 Task: Look for properties with 4 beds.
Action: Mouse moved to (969, 144)
Screenshot: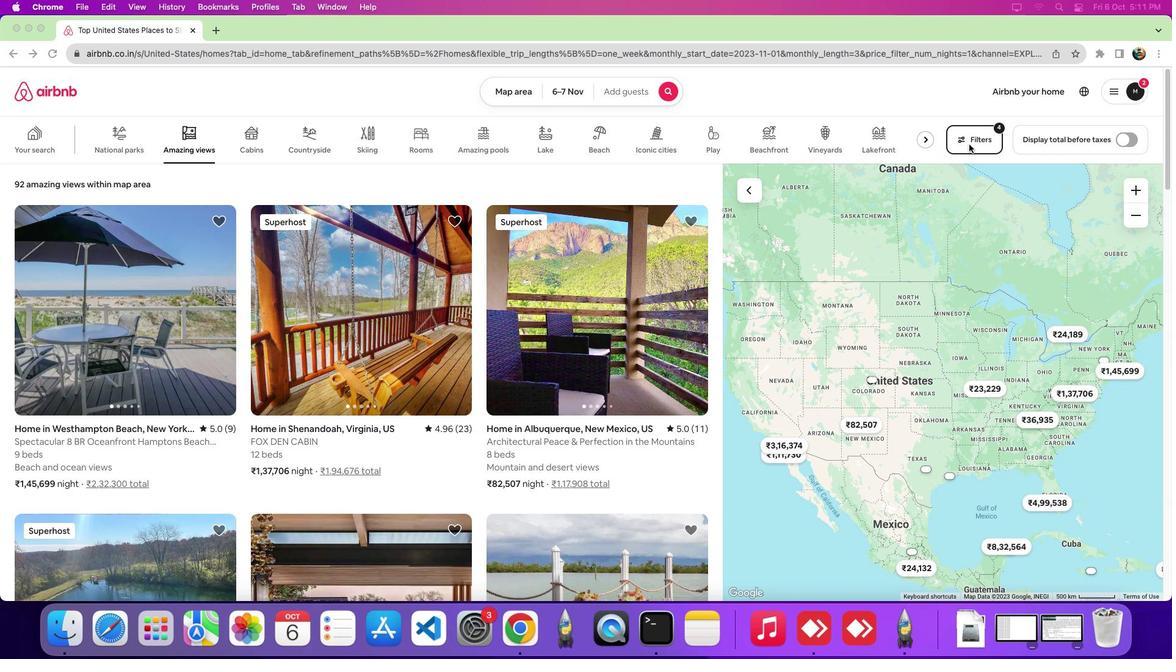 
Action: Mouse pressed left at (969, 144)
Screenshot: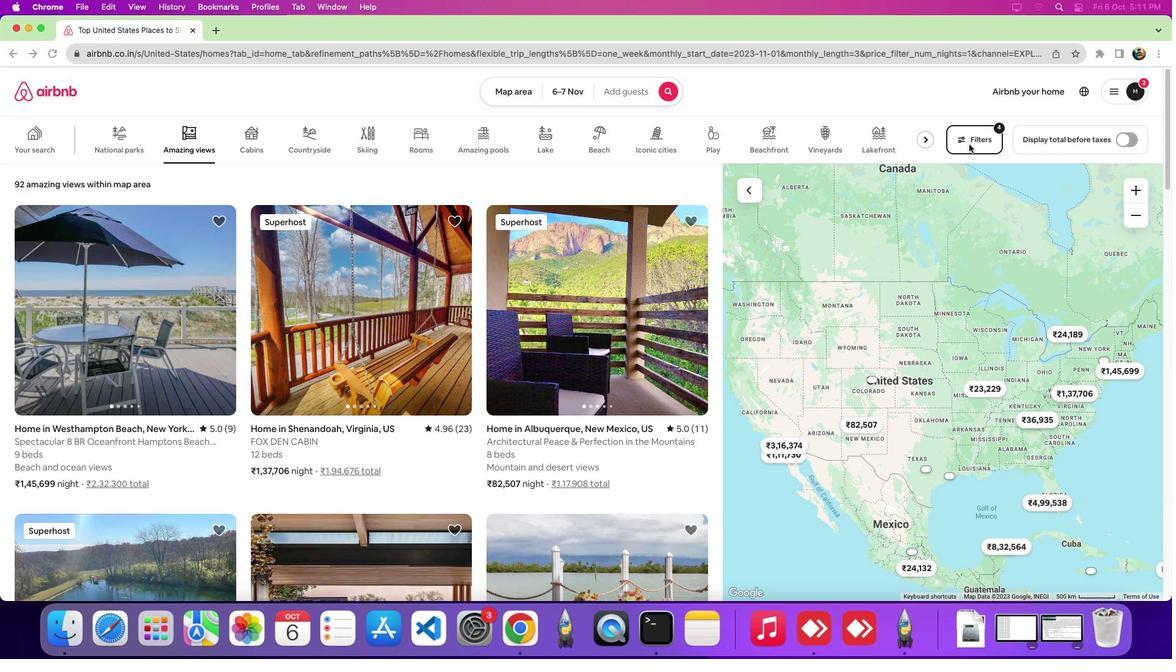 
Action: Mouse moved to (969, 144)
Screenshot: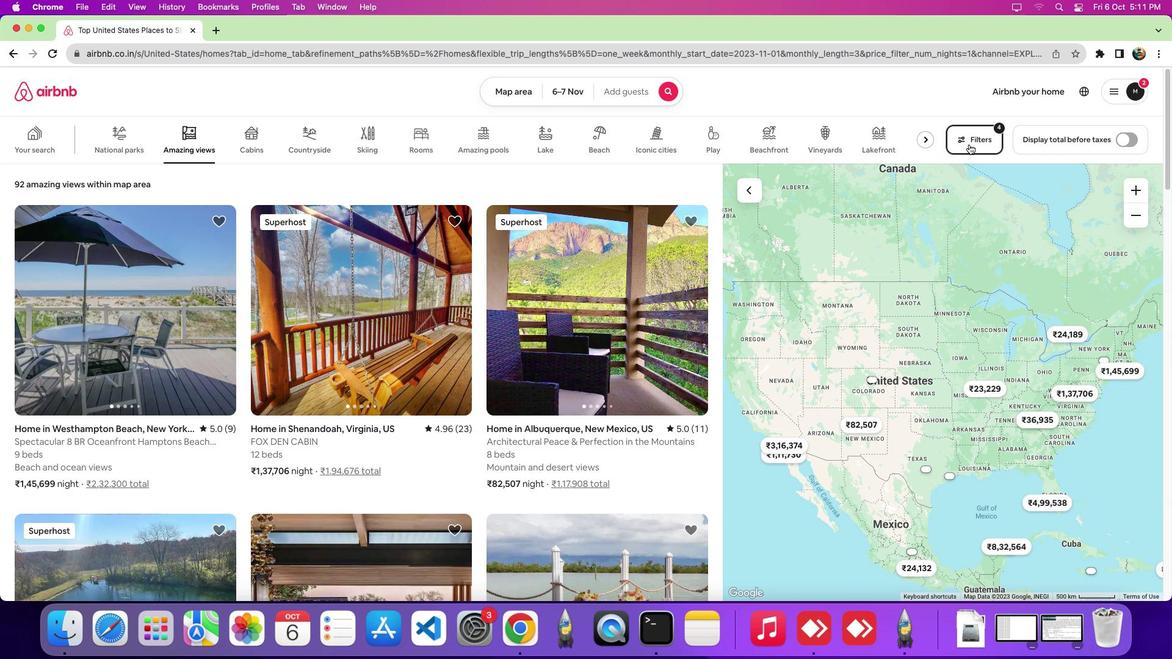 
Action: Mouse pressed left at (969, 144)
Screenshot: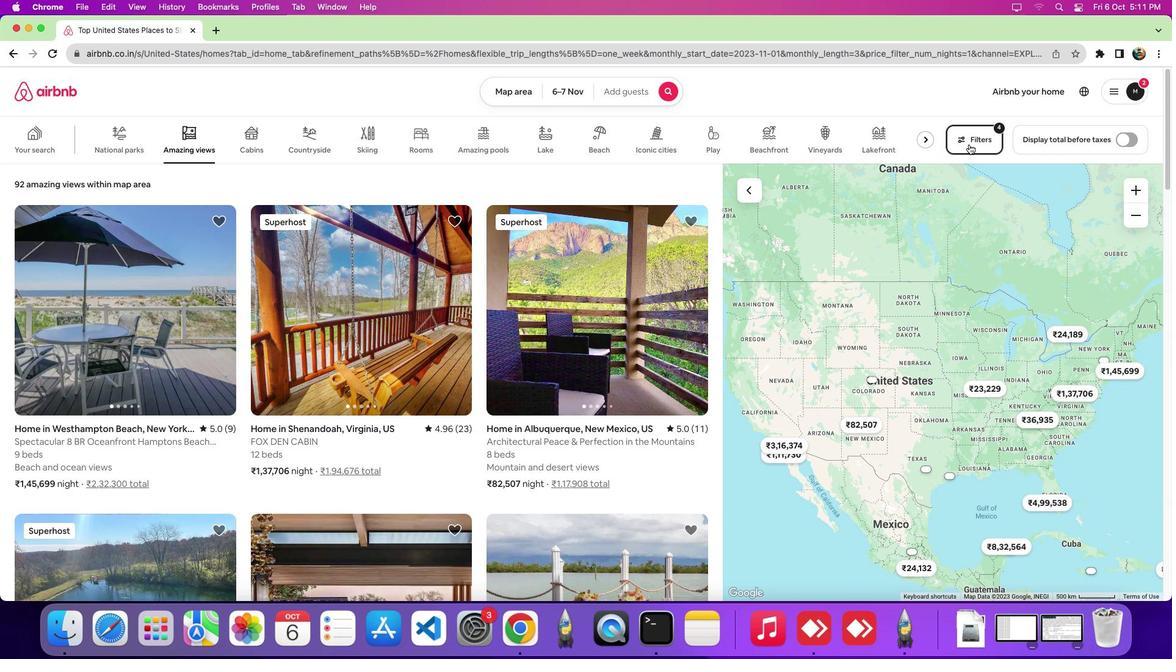 
Action: Mouse moved to (731, 209)
Screenshot: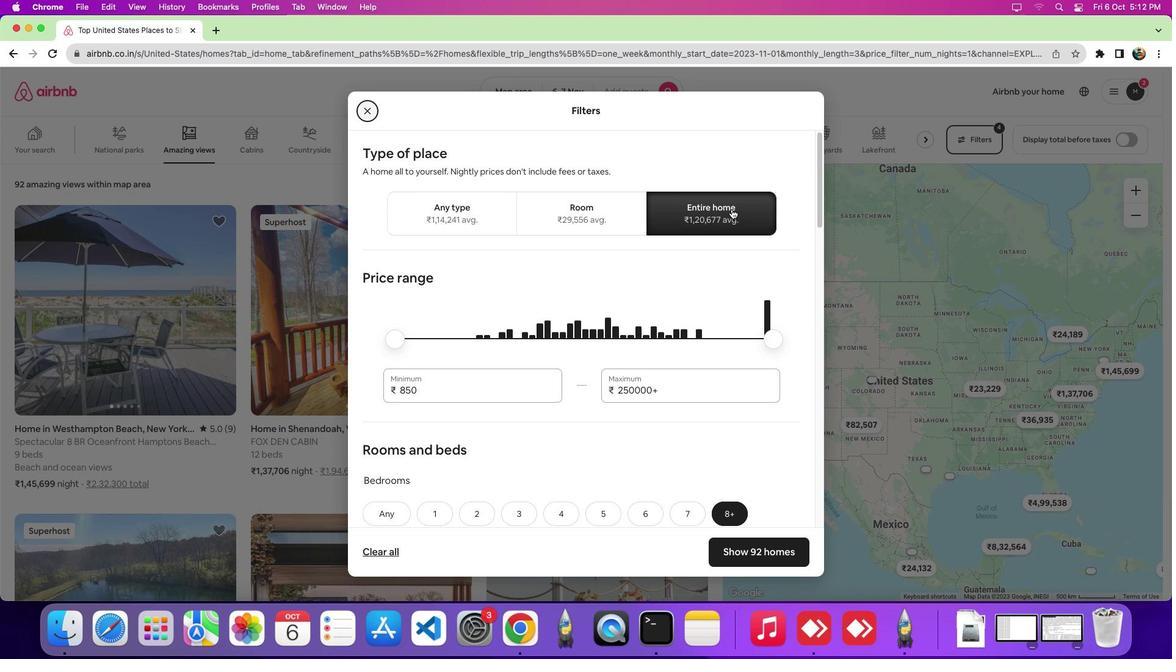 
Action: Mouse pressed left at (731, 209)
Screenshot: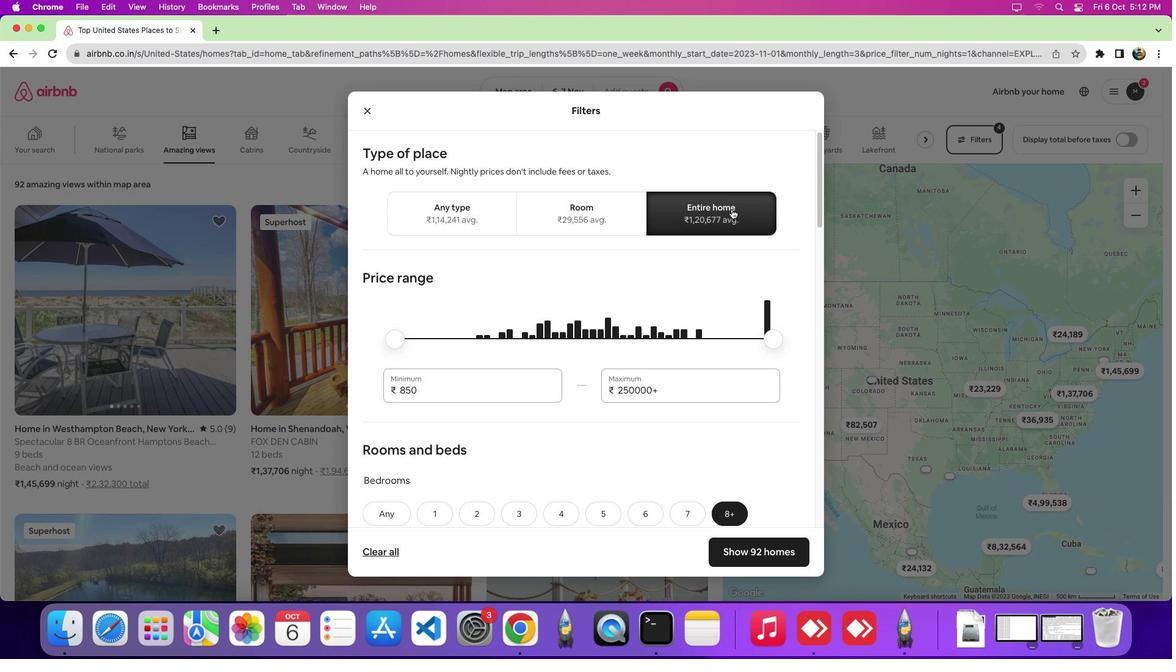 
Action: Mouse moved to (665, 376)
Screenshot: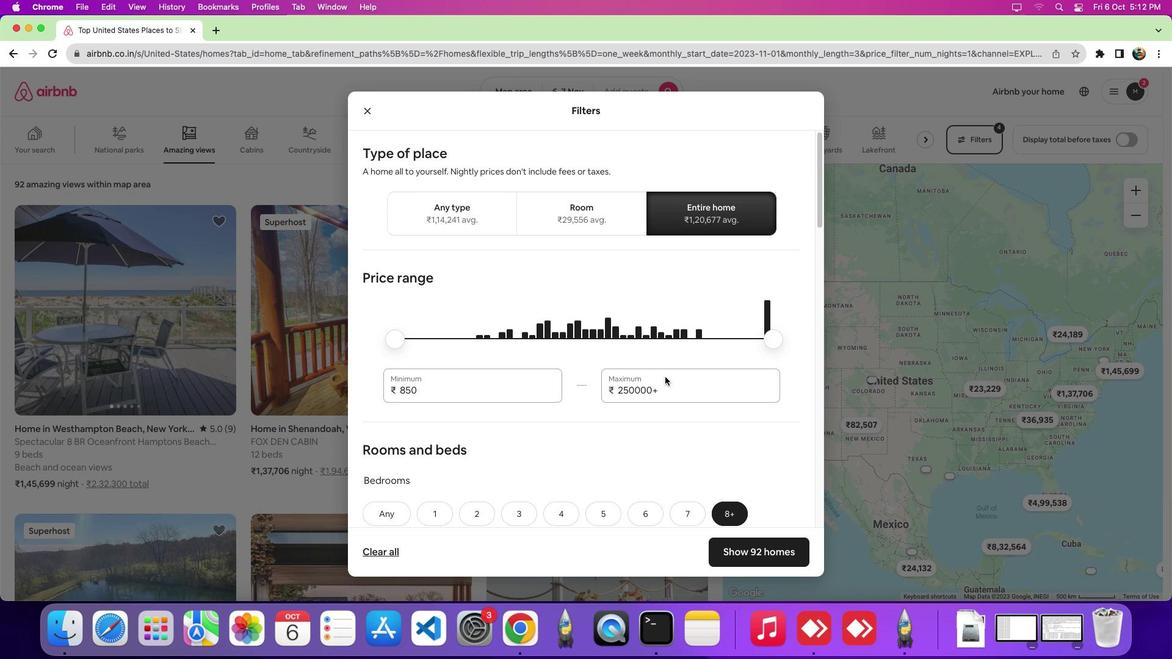 
Action: Mouse scrolled (665, 376) with delta (0, 0)
Screenshot: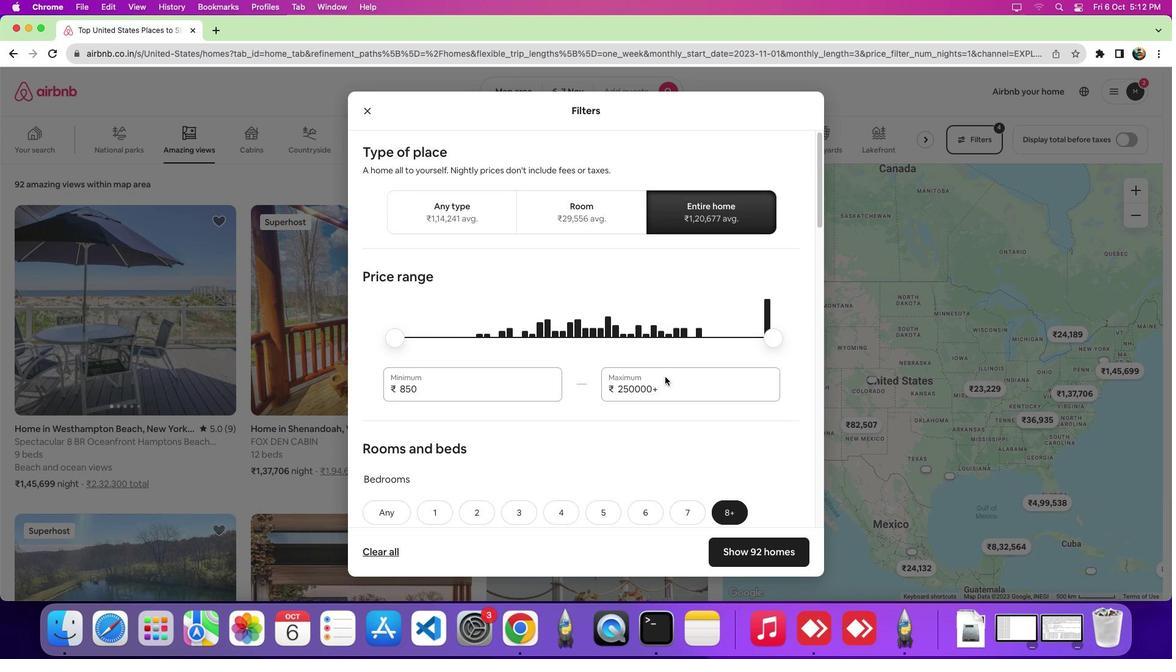 
Action: Mouse scrolled (665, 376) with delta (0, 0)
Screenshot: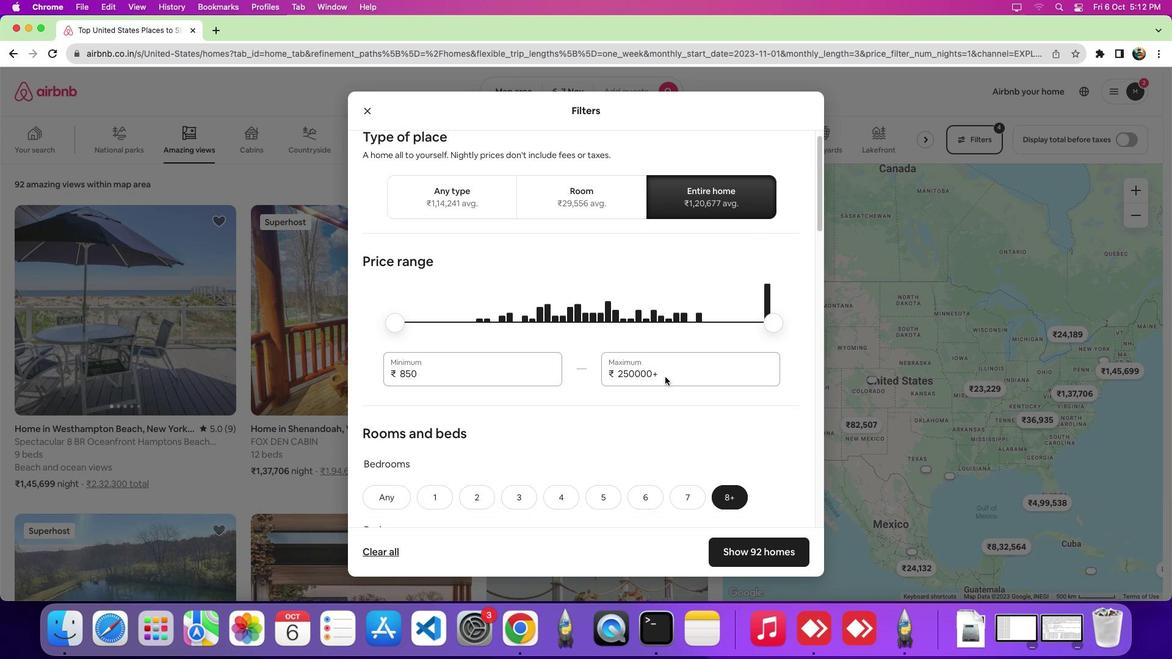 
Action: Mouse scrolled (665, 376) with delta (0, -2)
Screenshot: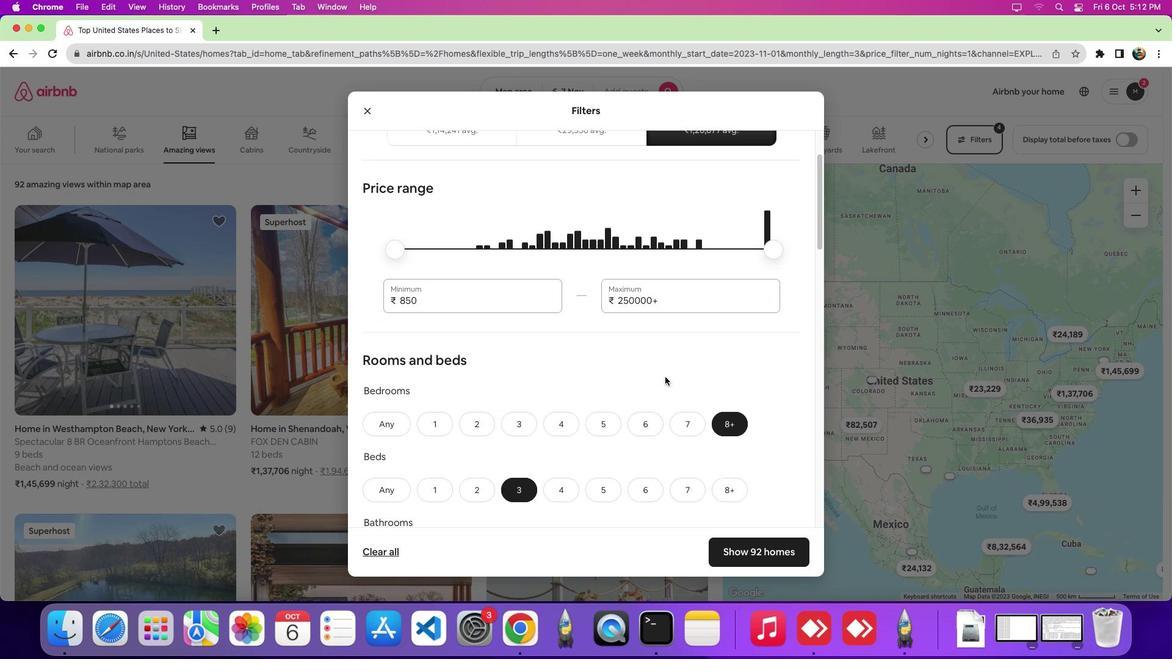 
Action: Mouse scrolled (665, 376) with delta (0, -3)
Screenshot: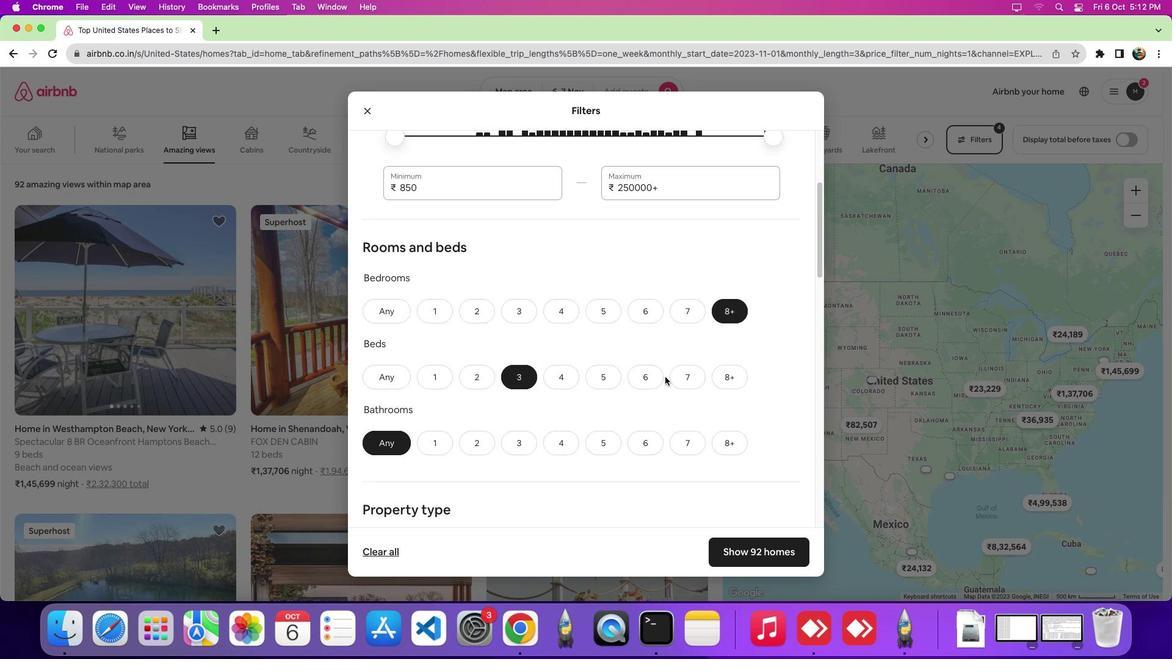 
Action: Mouse moved to (570, 267)
Screenshot: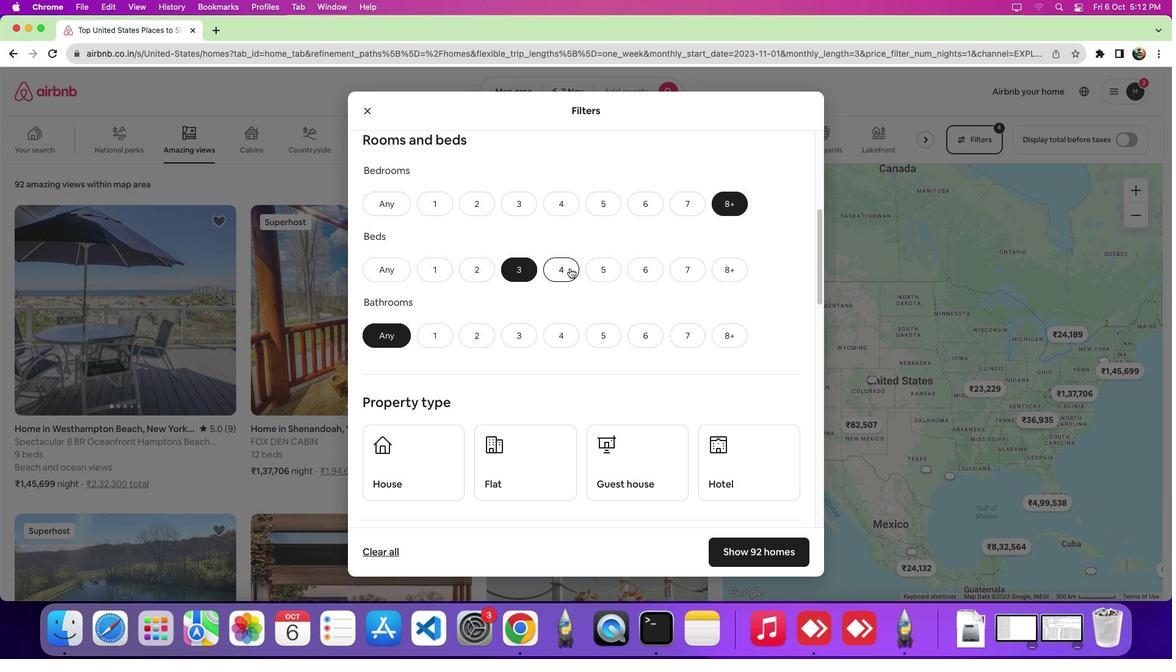 
Action: Mouse pressed left at (570, 267)
Screenshot: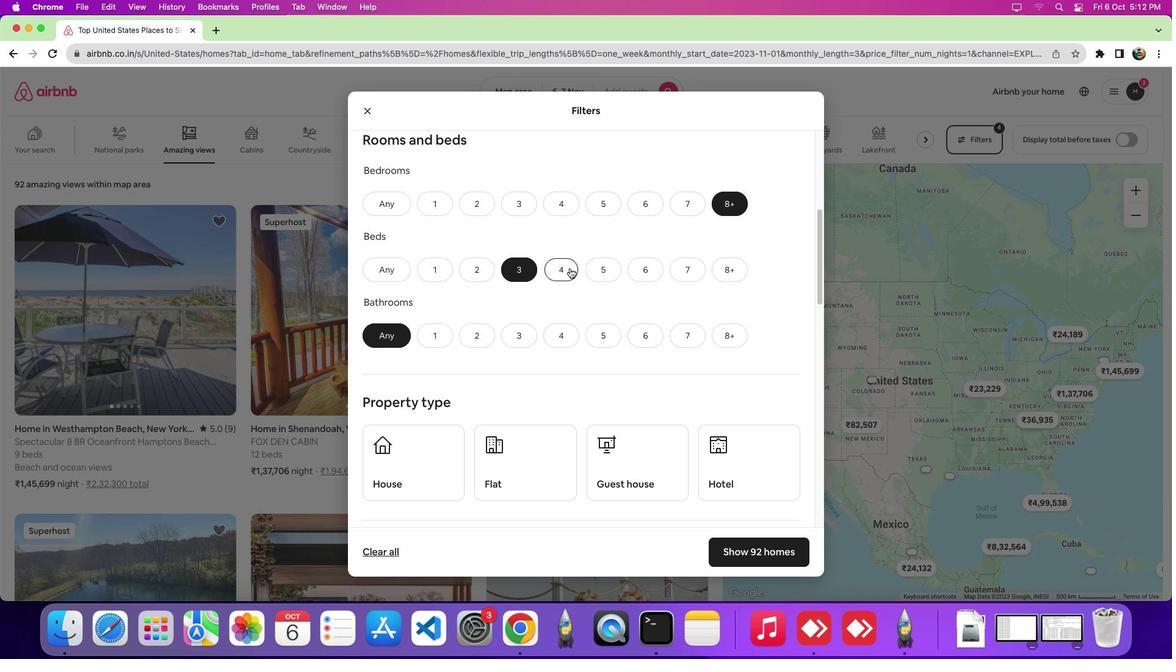 
Action: Mouse moved to (779, 557)
Screenshot: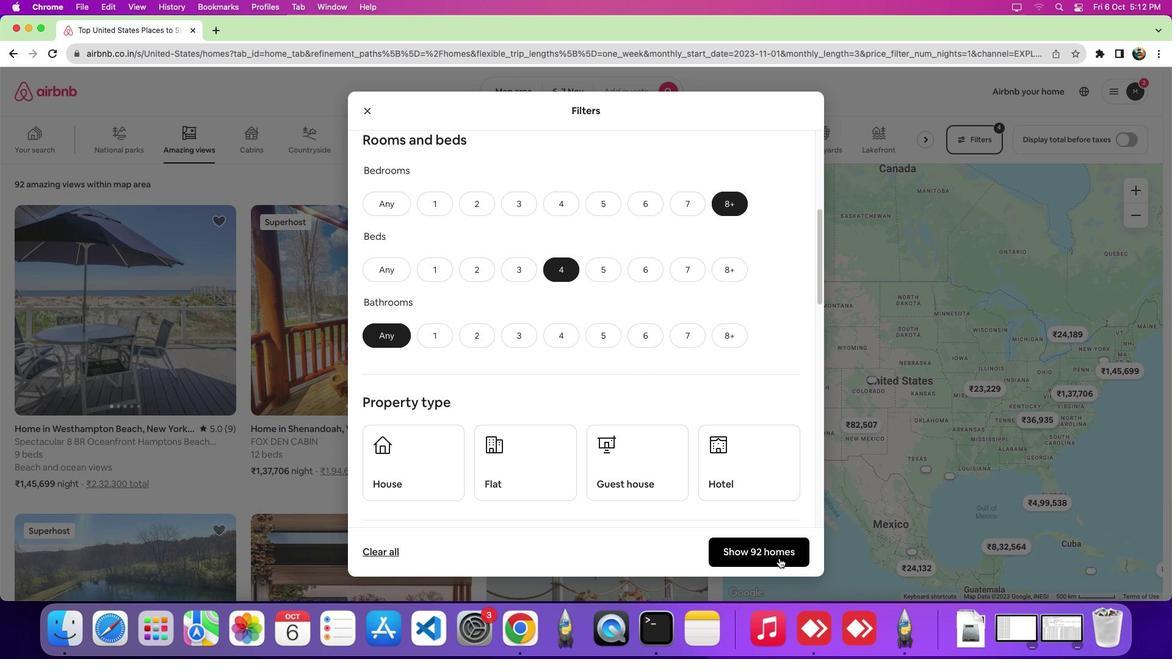 
Action: Mouse pressed left at (779, 557)
Screenshot: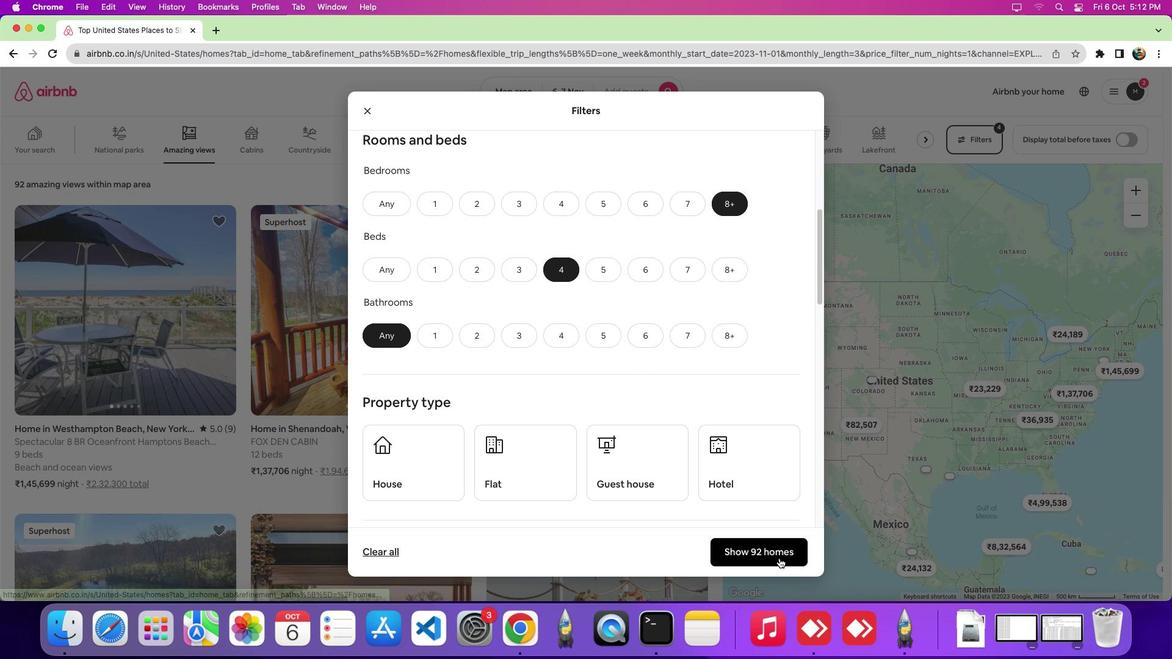 
Action: Mouse moved to (776, 556)
Screenshot: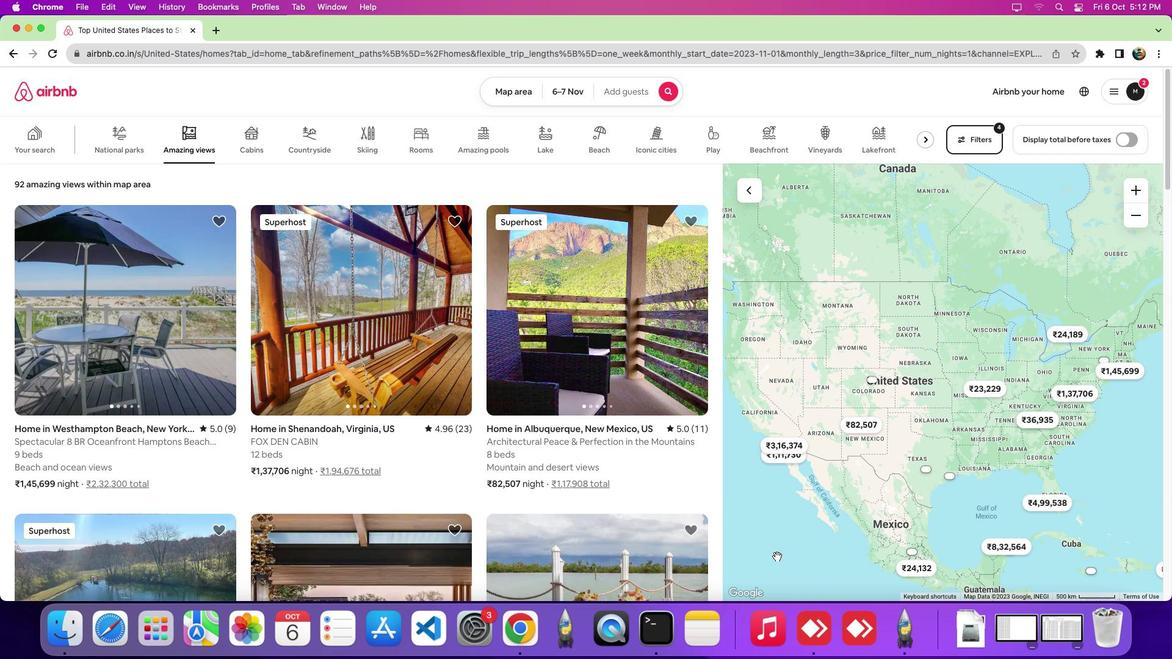 
